 Task: visit on peoples page and checked how many employees works in Amazon
Action: Mouse moved to (604, 57)
Screenshot: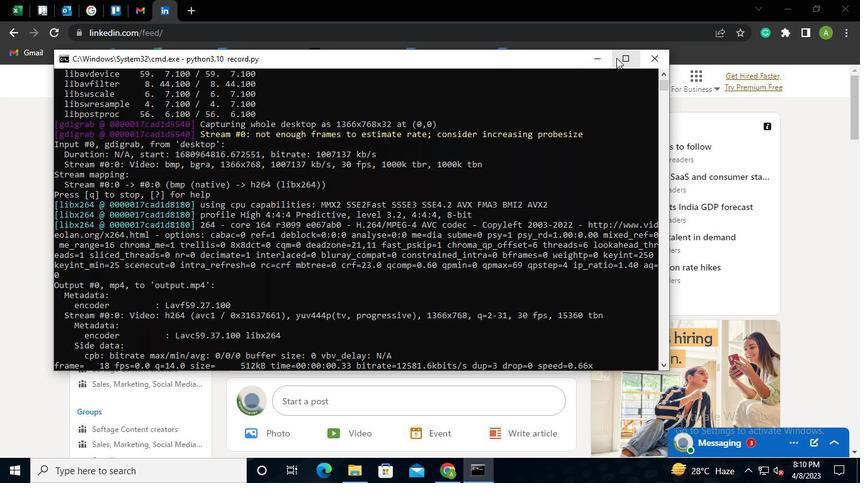 
Action: Mouse pressed left at (604, 57)
Screenshot: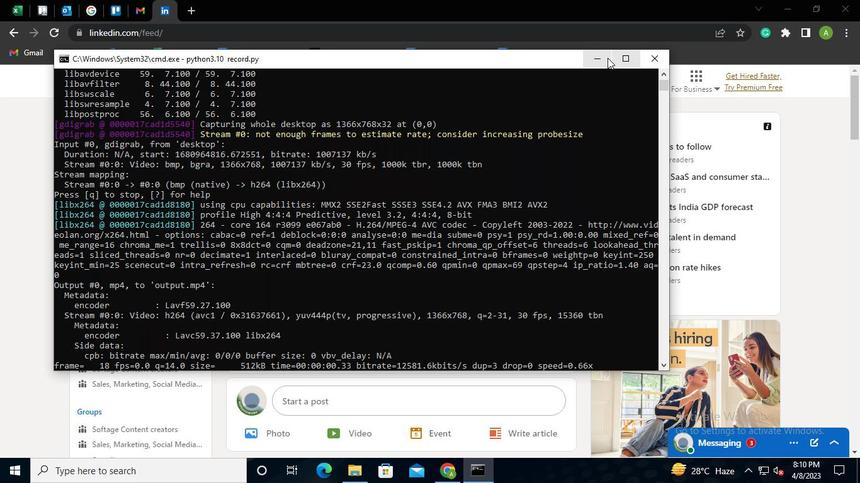 
Action: Mouse moved to (139, 75)
Screenshot: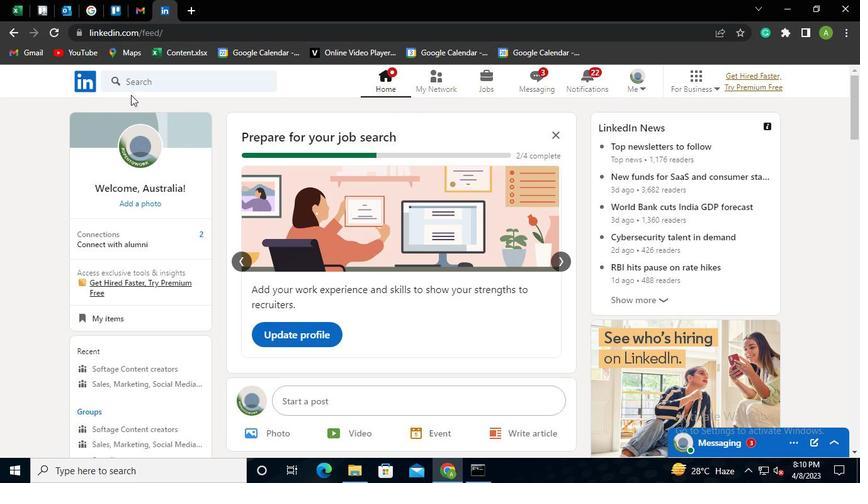 
Action: Mouse pressed left at (139, 75)
Screenshot: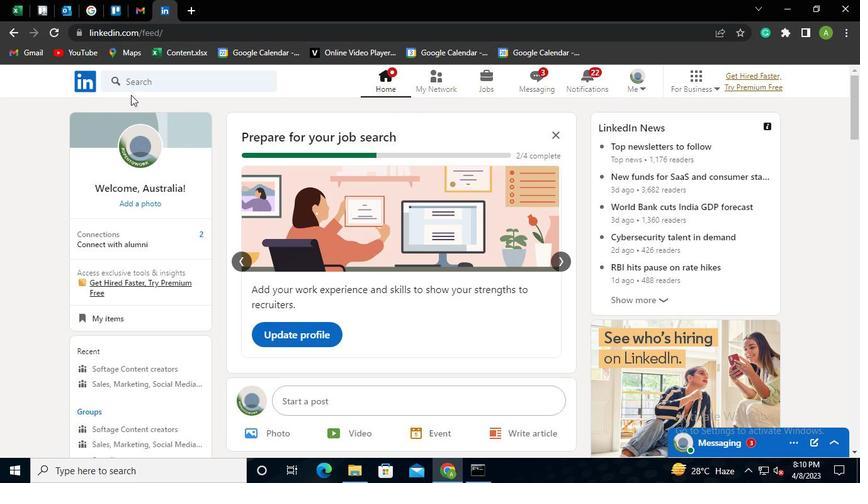 
Action: Mouse moved to (132, 126)
Screenshot: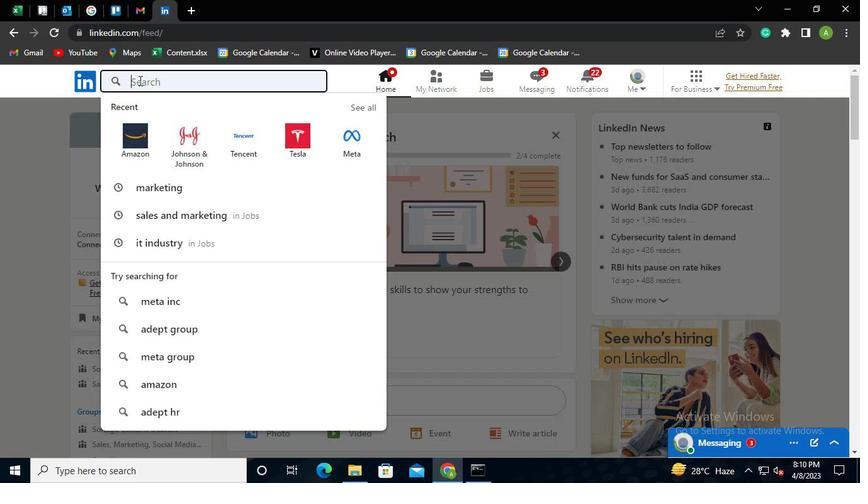 
Action: Mouse pressed left at (132, 126)
Screenshot: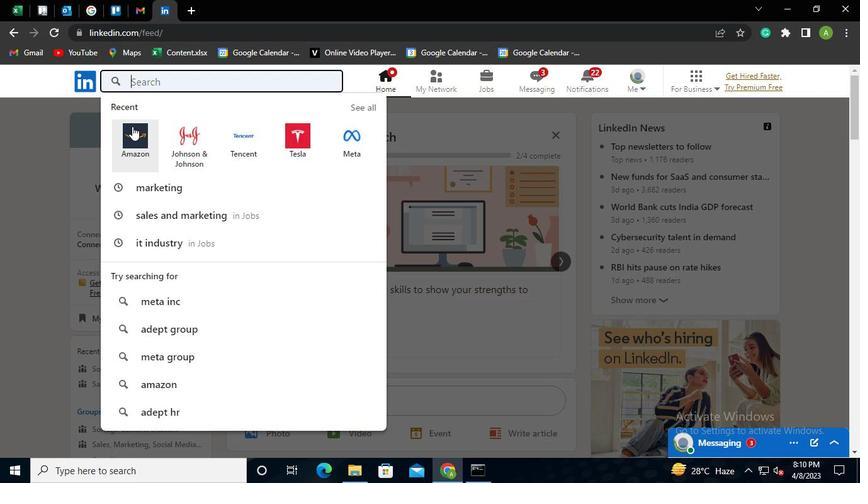 
Action: Mouse moved to (369, 145)
Screenshot: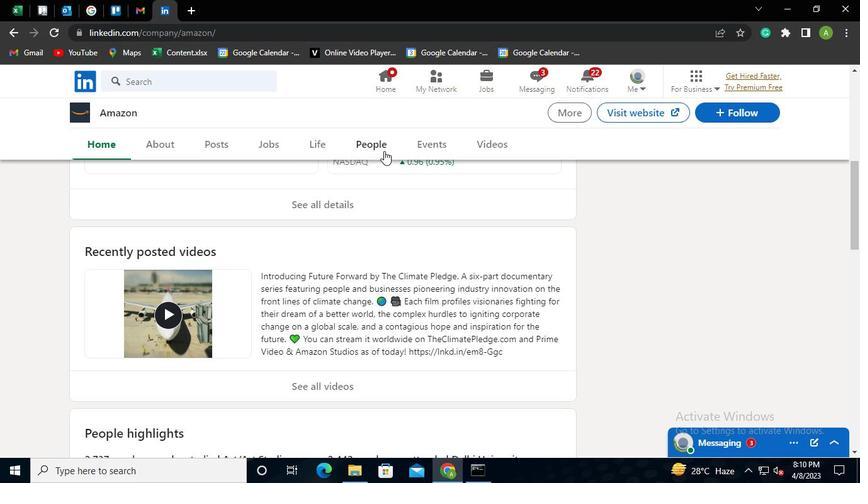 
Action: Mouse pressed left at (369, 145)
Screenshot: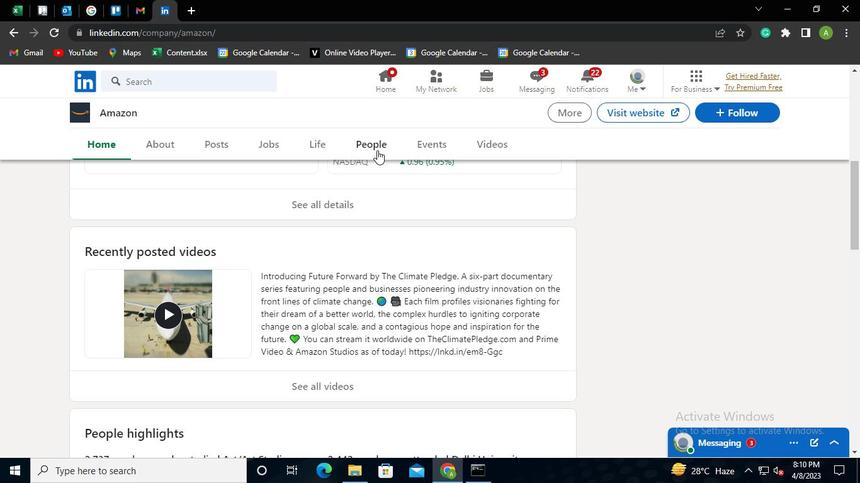 
Action: Mouse moved to (472, 483)
Screenshot: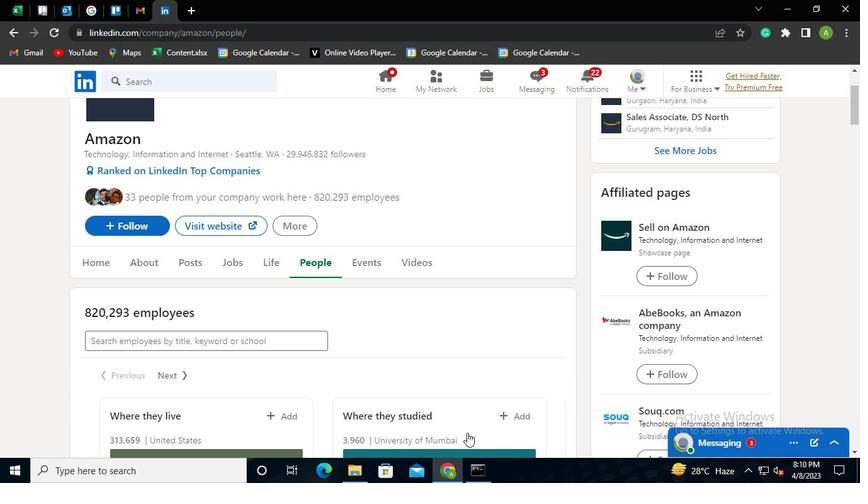 
Action: Mouse pressed left at (472, 483)
Screenshot: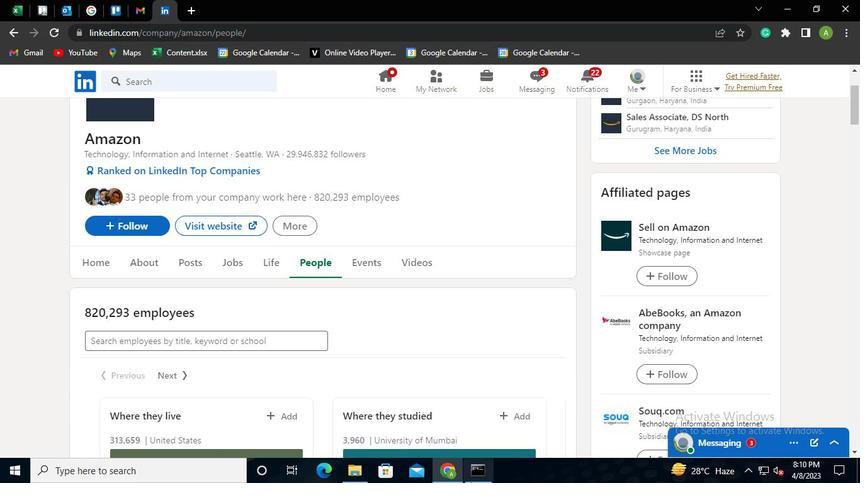 
Action: Mouse moved to (656, 60)
Screenshot: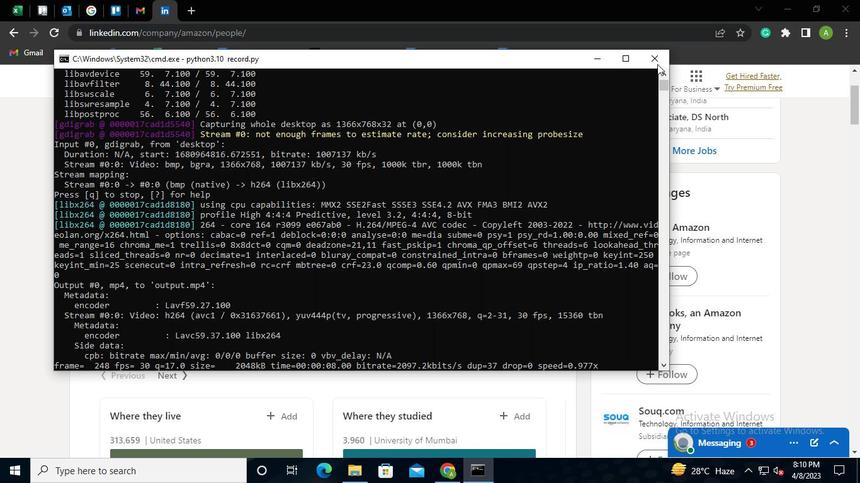 
Action: Mouse pressed left at (656, 60)
Screenshot: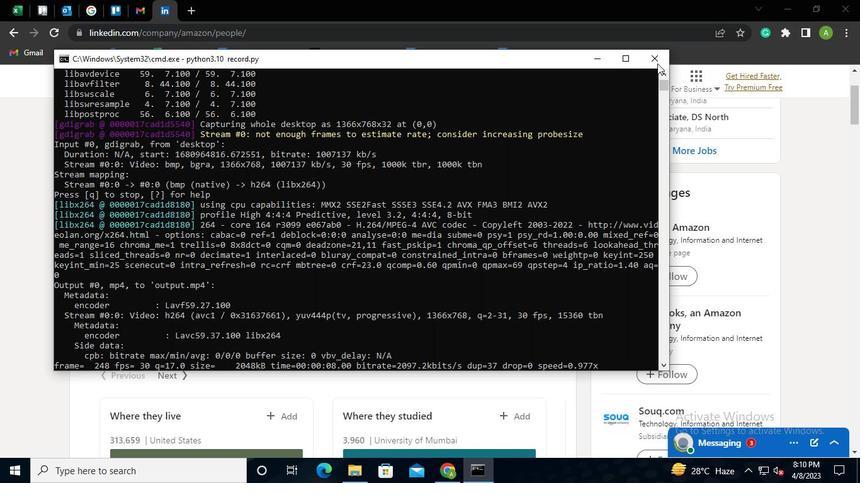 
Action: Mouse moved to (654, 62)
Screenshot: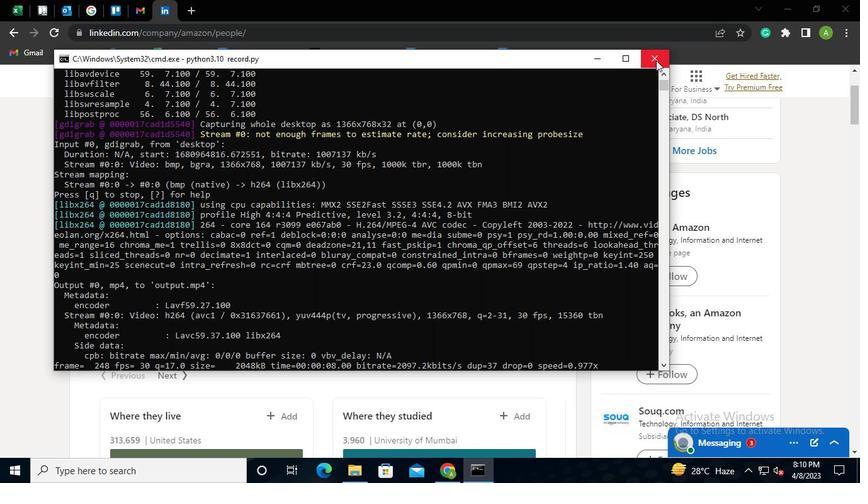 
